 Task: Create a section API Gateway Sprint and in the section, add a milestone Payment Gateway Integration in the project AgileCore
Action: Mouse moved to (64, 330)
Screenshot: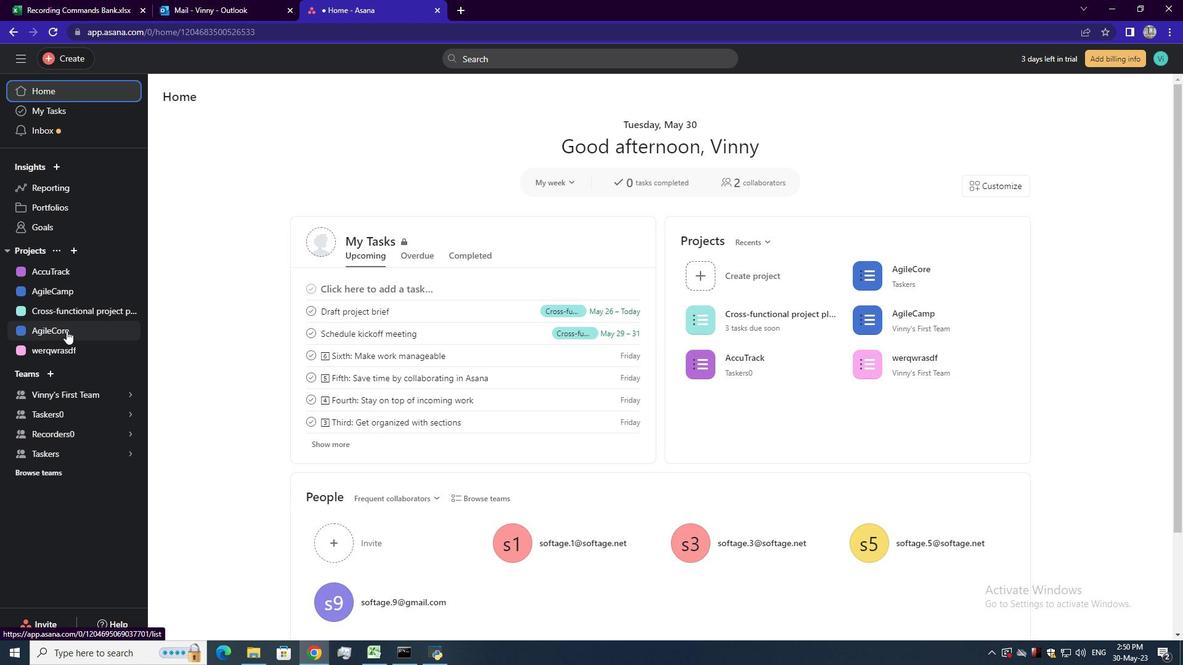 
Action: Mouse pressed left at (64, 330)
Screenshot: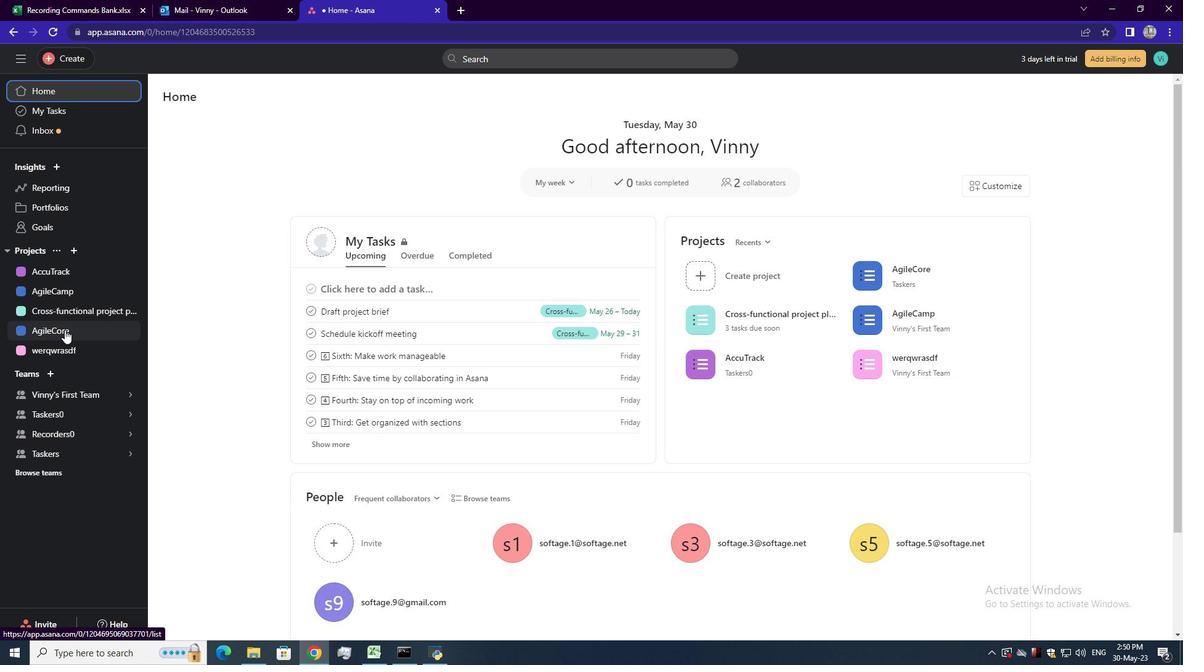 
Action: Mouse moved to (223, 589)
Screenshot: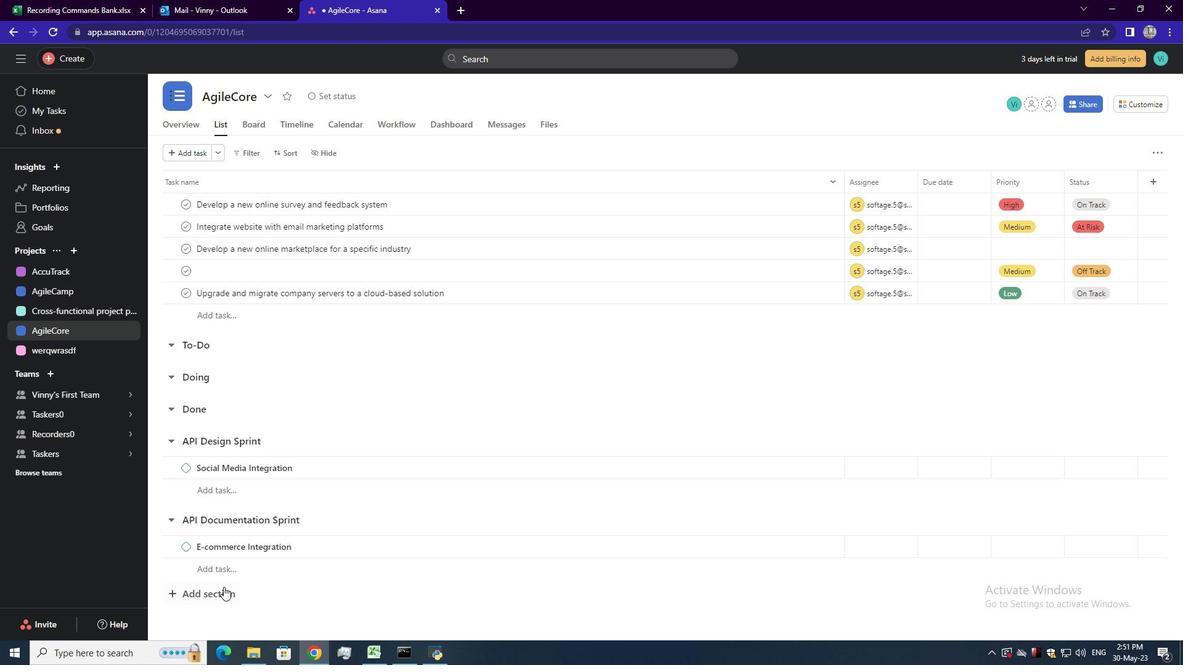 
Action: Mouse pressed left at (223, 589)
Screenshot: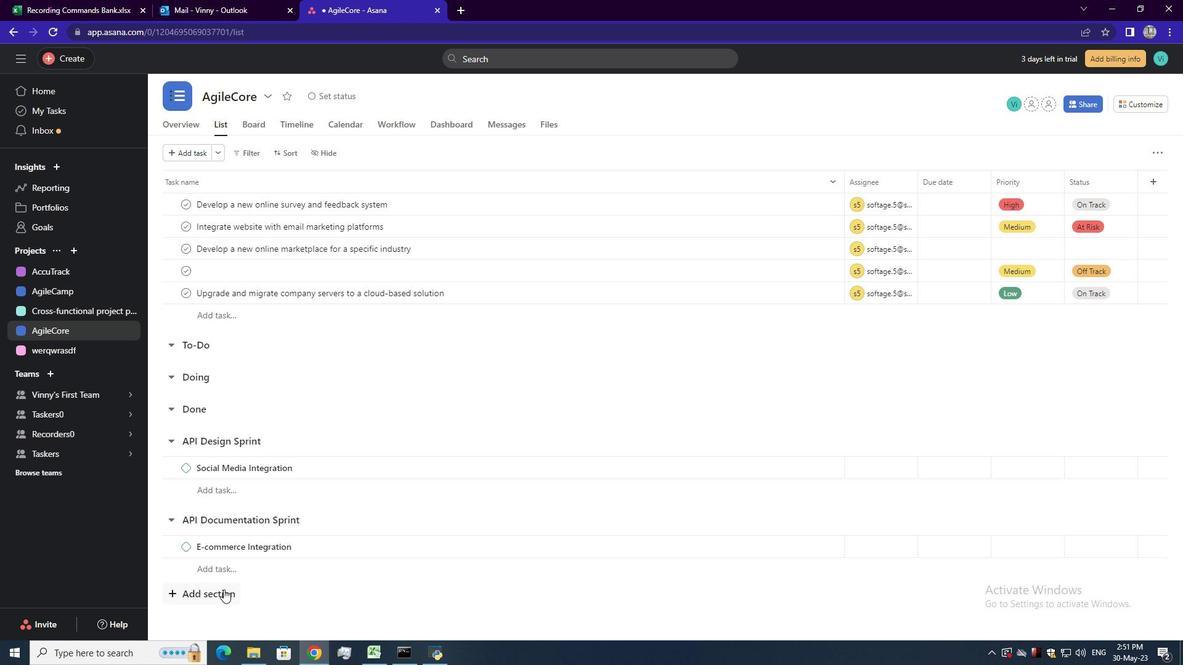 
Action: Mouse moved to (231, 598)
Screenshot: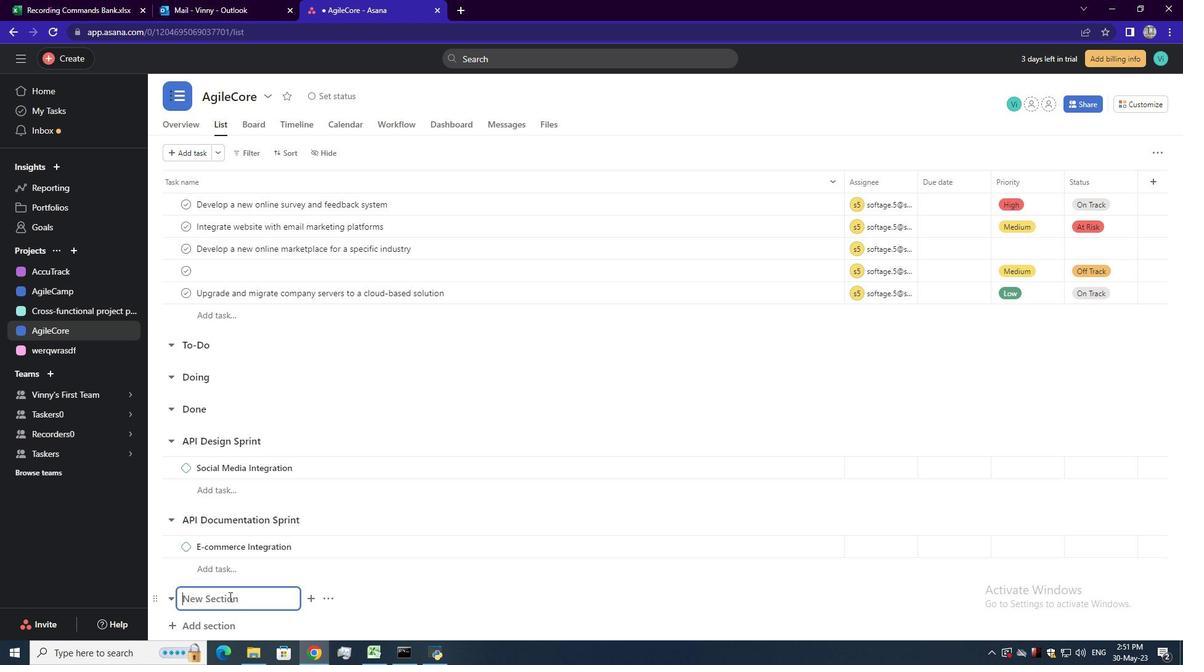 
Action: Mouse pressed left at (231, 598)
Screenshot: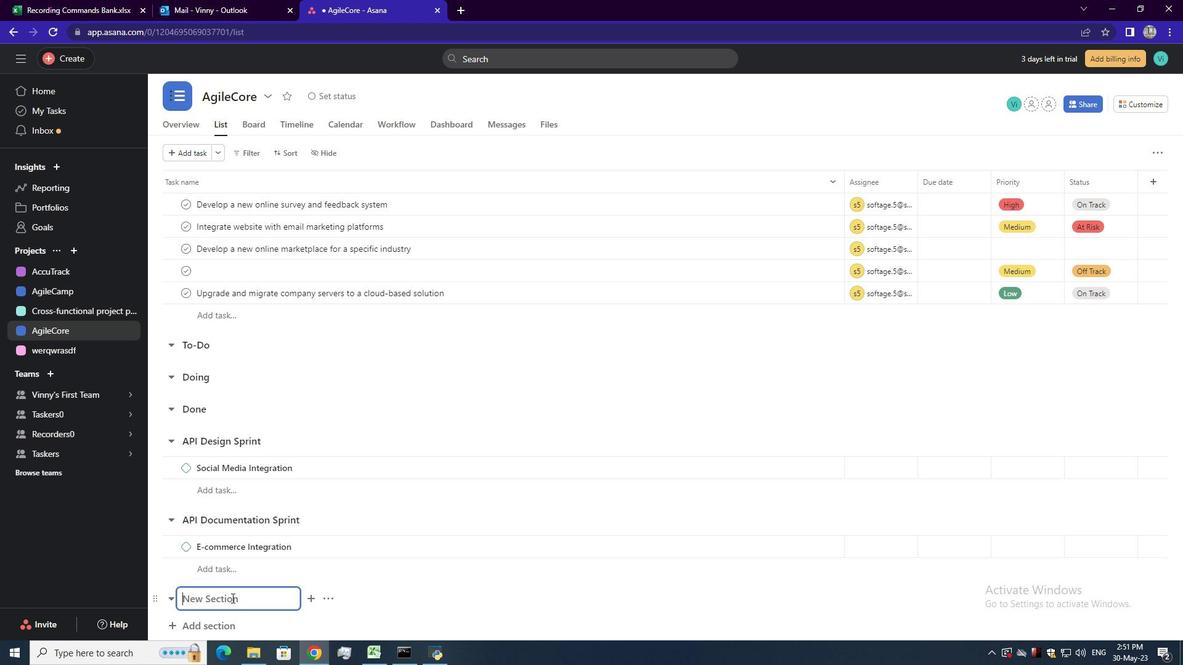 
Action: Mouse moved to (239, 601)
Screenshot: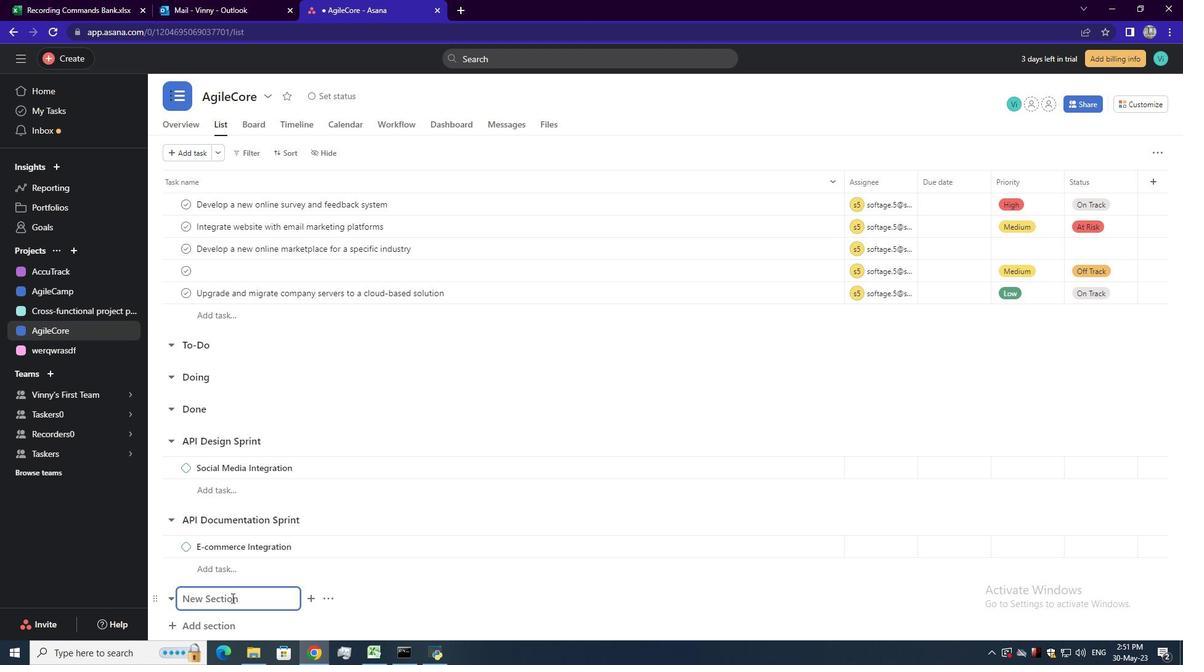 
Action: Key pressed <Key.shift><Key.shift><Key.shift><Key.shift>A<Key.shift>PI<Key.space><Key.shift>Gateway<Key.space><Key.shift>Sprint<Key.enter>
Screenshot: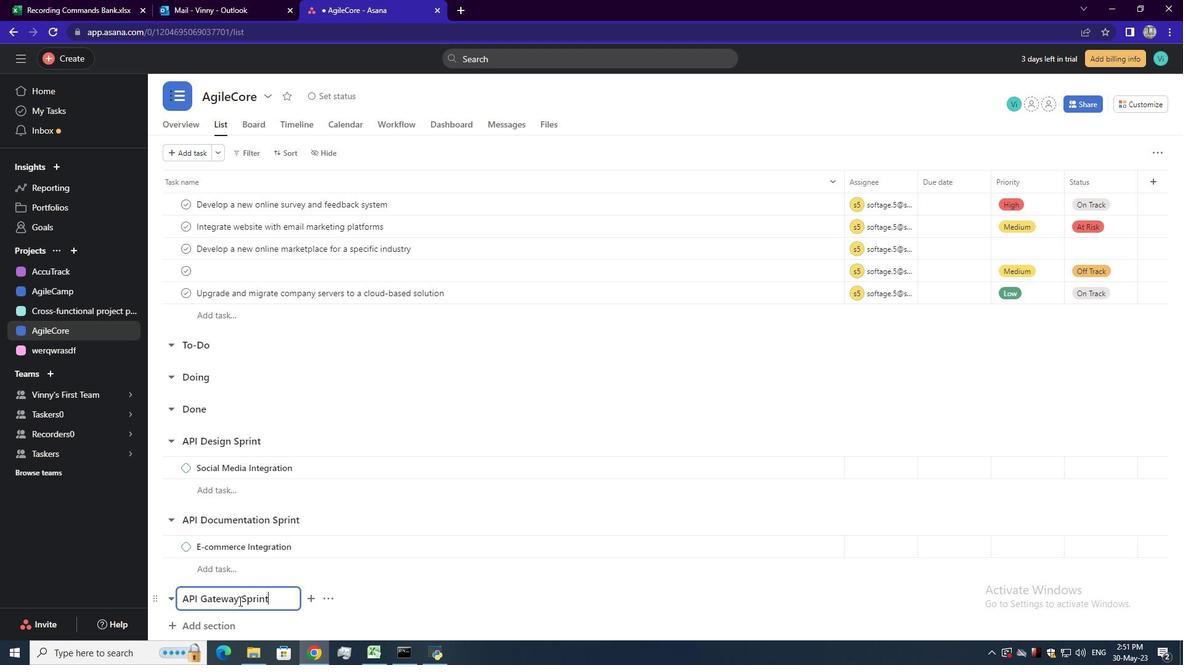 
Action: Mouse scrolled (239, 600) with delta (0, 0)
Screenshot: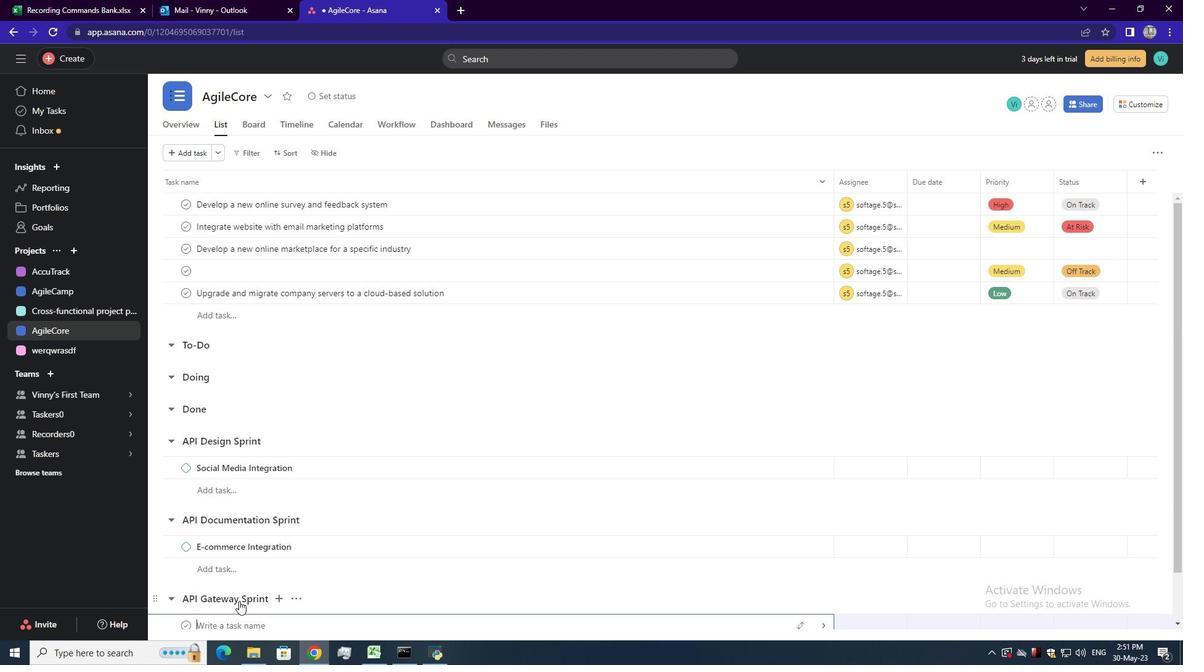 
Action: Mouse moved to (242, 582)
Screenshot: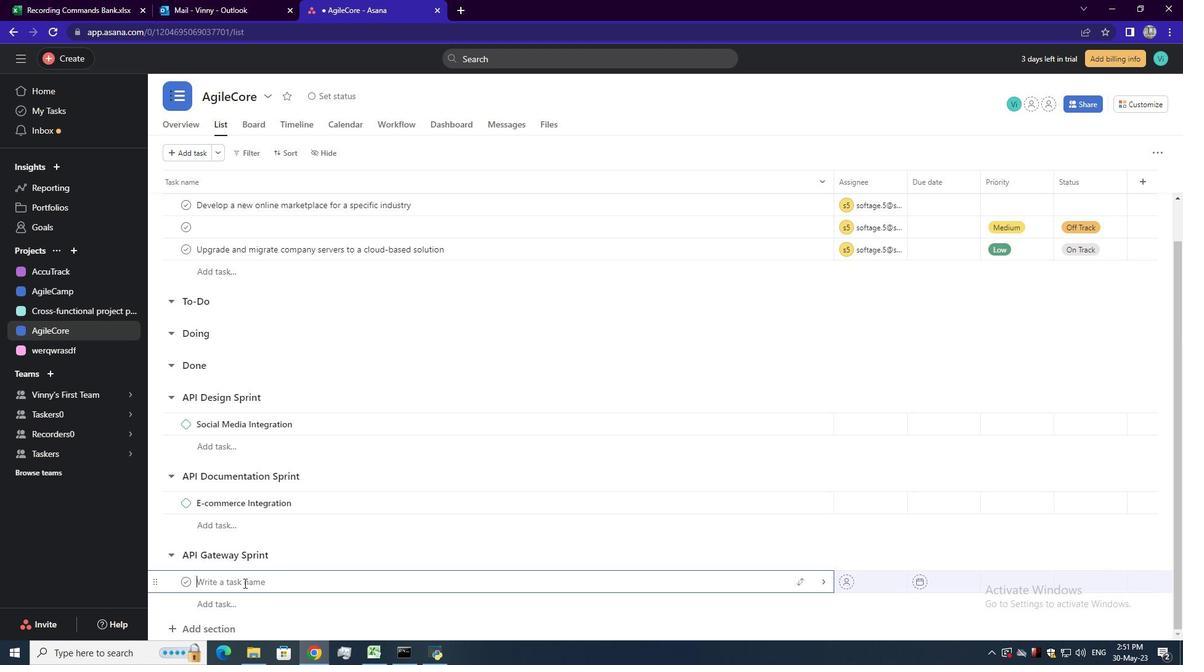 
Action: Mouse pressed left at (242, 582)
Screenshot: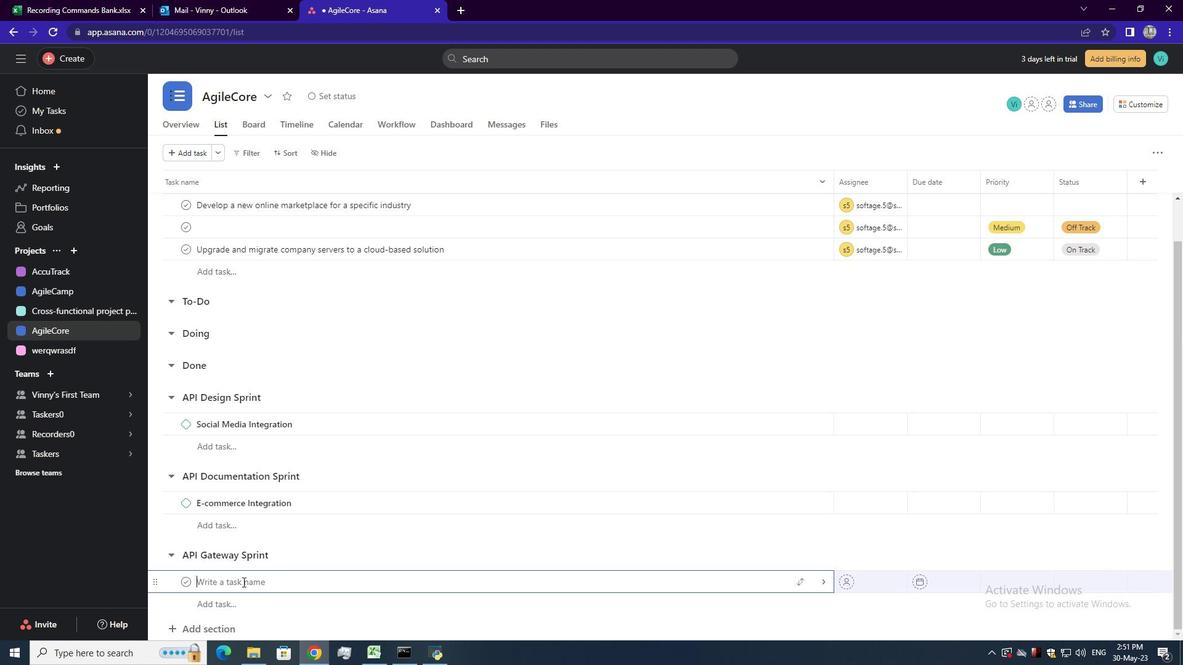 
Action: Key pressed <Key.shift>Payment<Key.space><Key.shift>Gateway<Key.space><Key.shift>Integration<Key.enter>
Screenshot: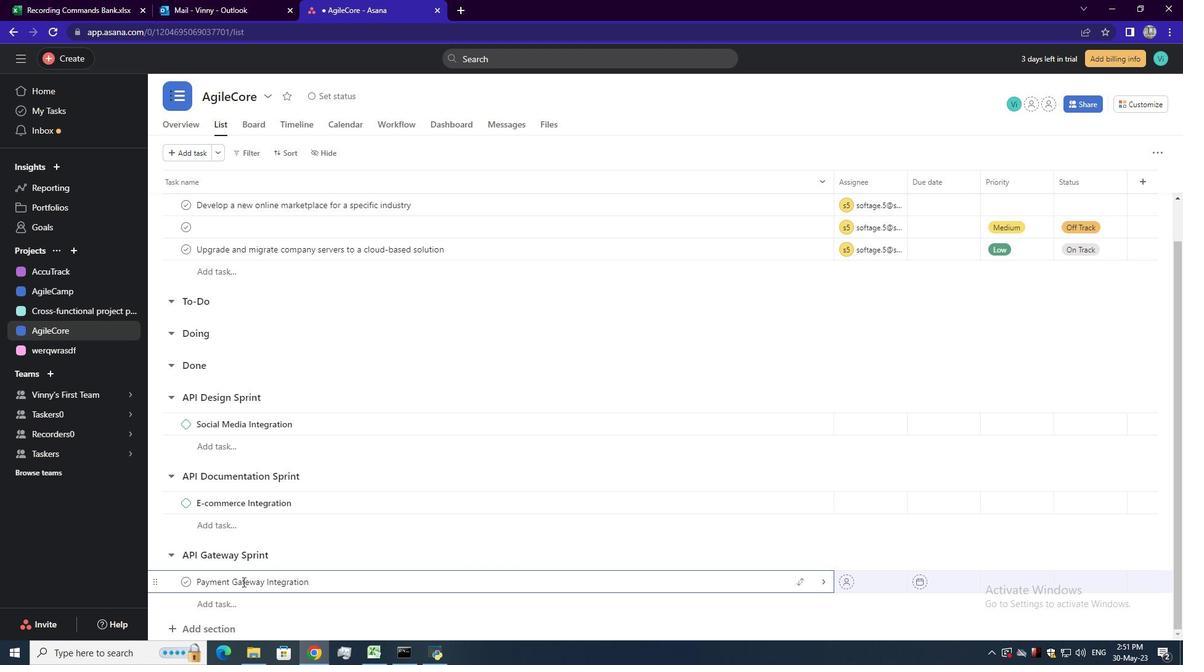 
Action: Mouse moved to (341, 581)
Screenshot: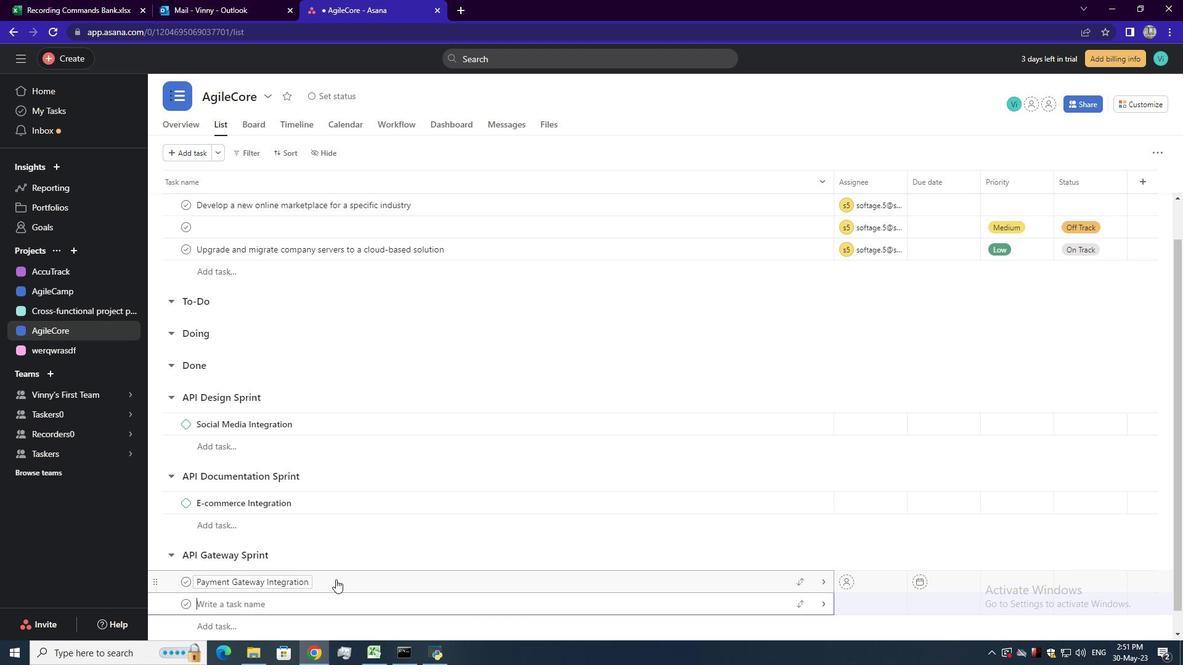 
Action: Mouse pressed left at (341, 581)
Screenshot: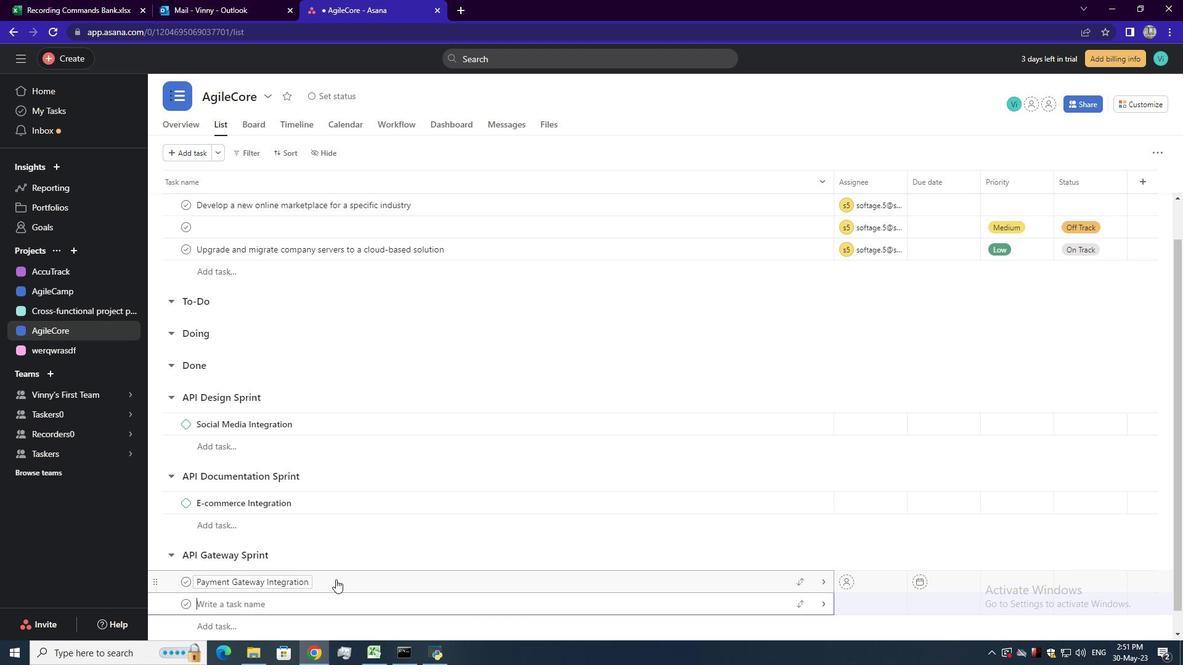 
Action: Mouse moved to (1135, 155)
Screenshot: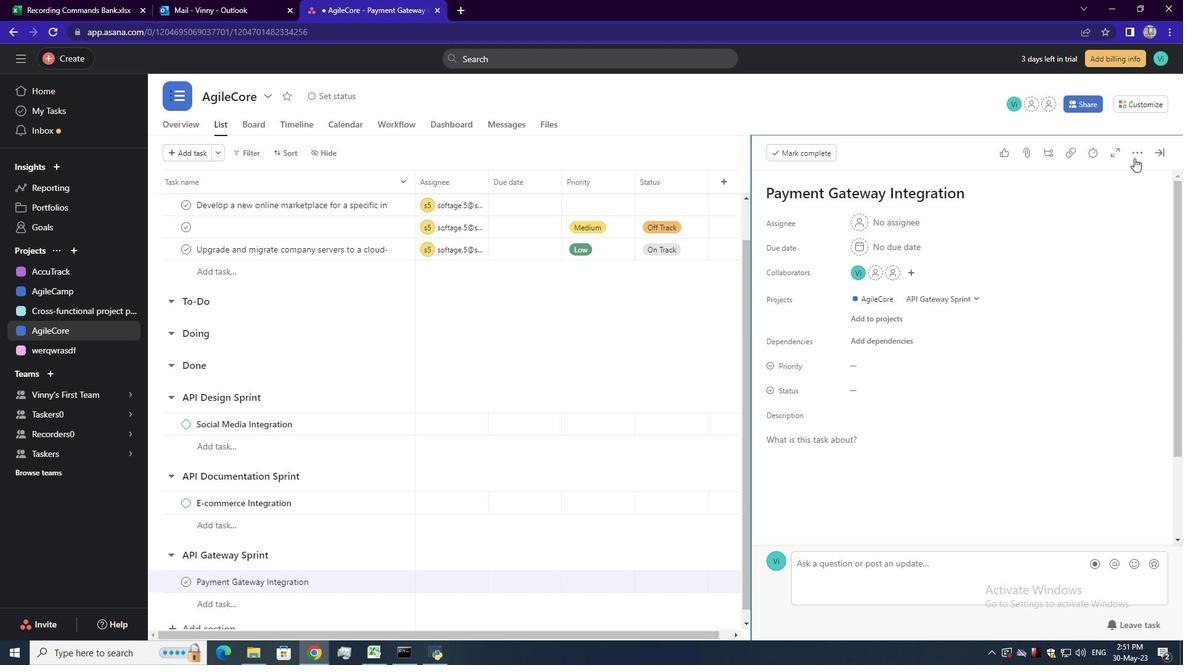 
Action: Mouse pressed left at (1135, 155)
Screenshot: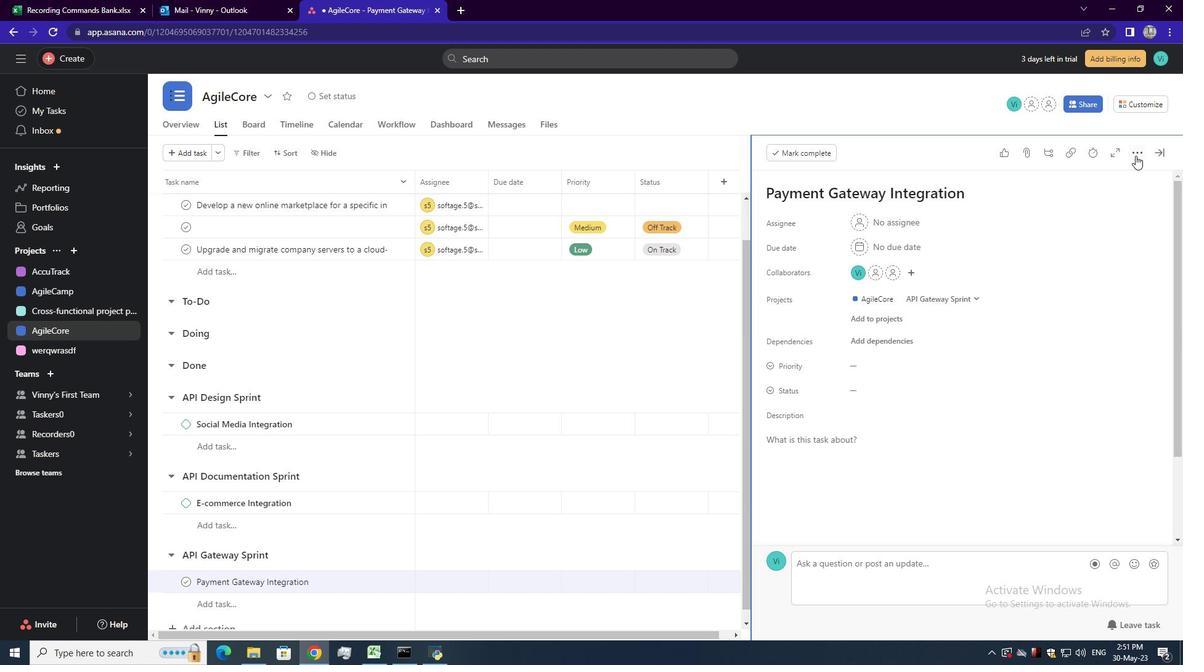 
Action: Mouse moved to (1082, 192)
Screenshot: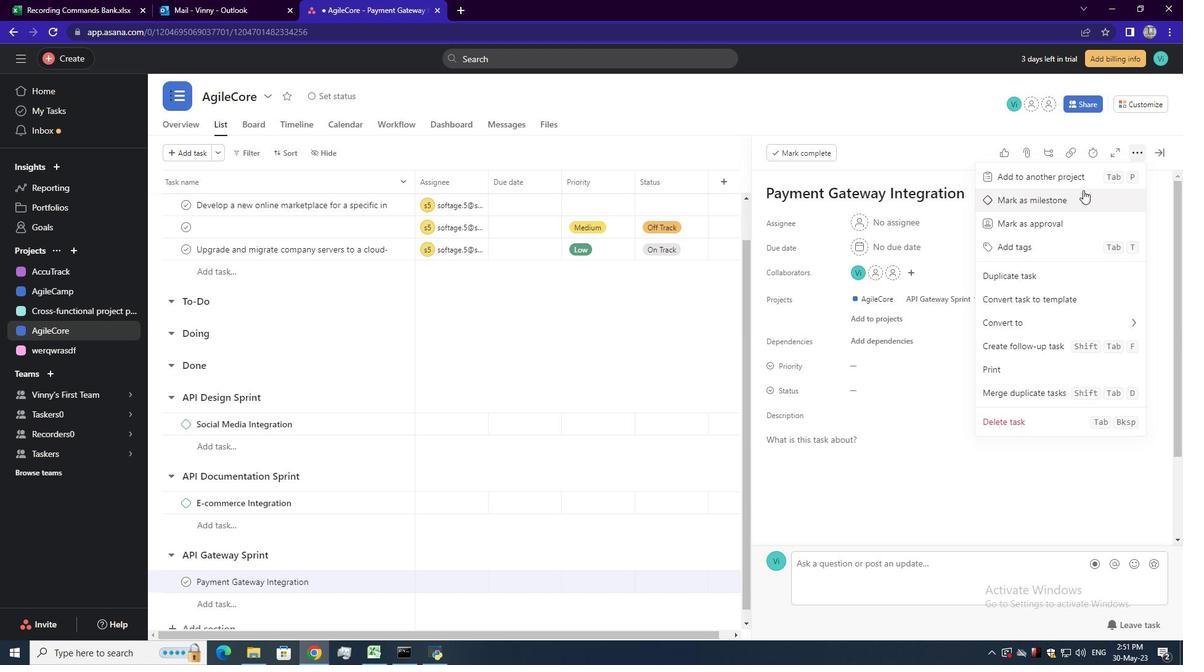 
Action: Mouse pressed left at (1082, 192)
Screenshot: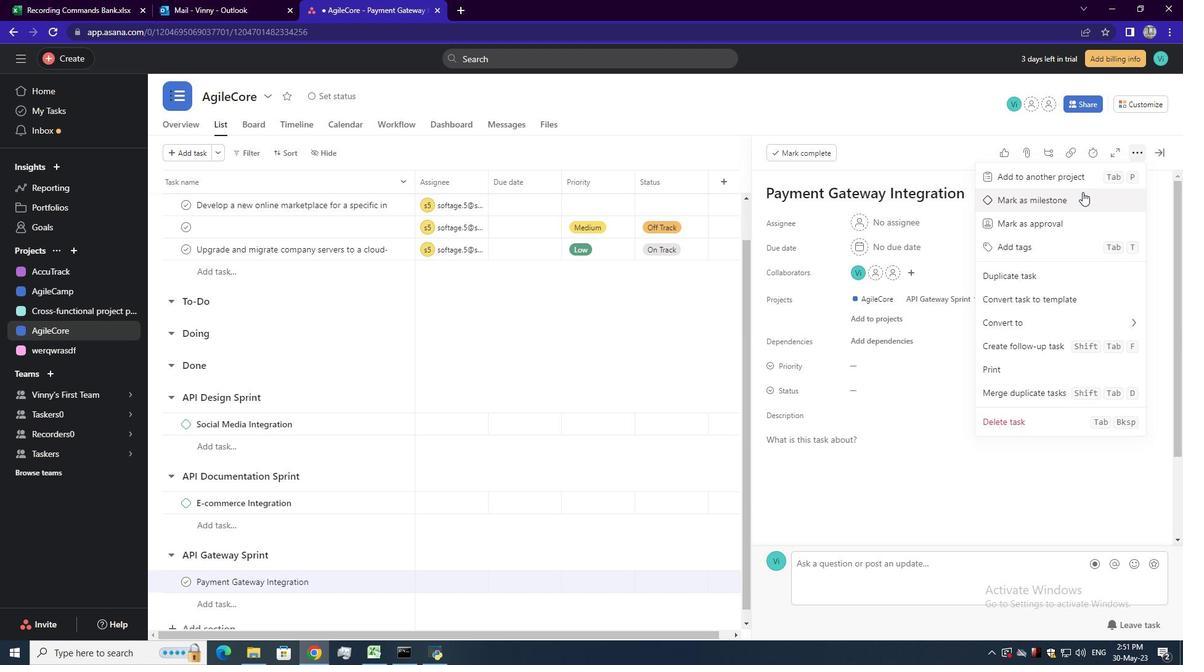 
